 Task: Check the average views per listing of cul de sac in the last 1 year.
Action: Mouse moved to (814, 216)
Screenshot: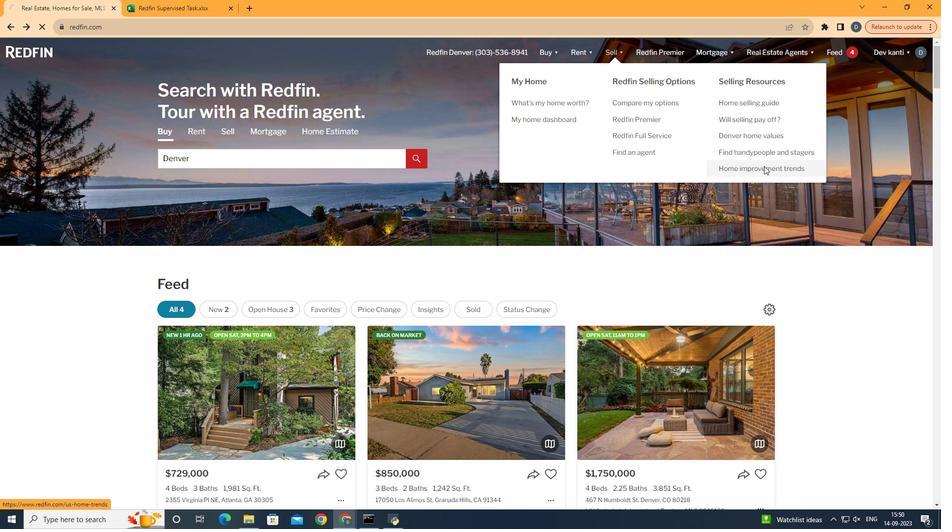 
Action: Mouse pressed left at (814, 216)
Screenshot: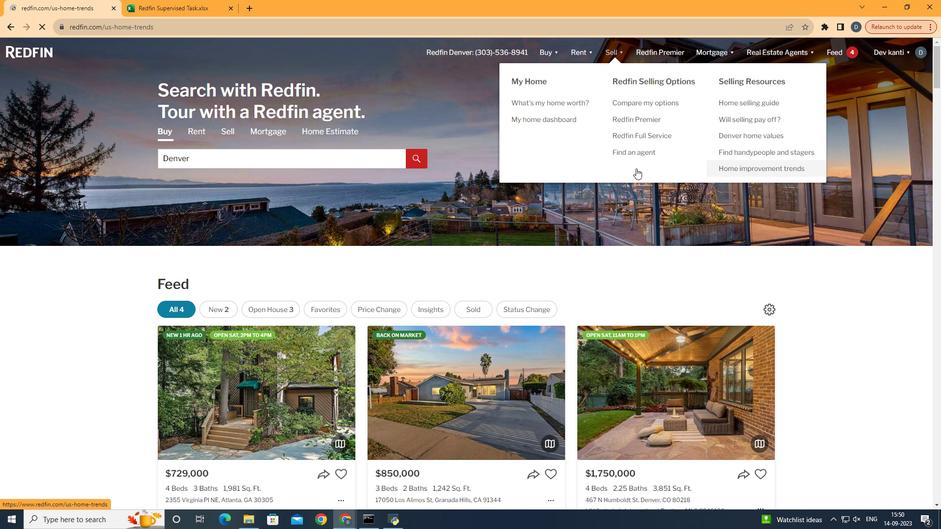 
Action: Mouse moved to (299, 248)
Screenshot: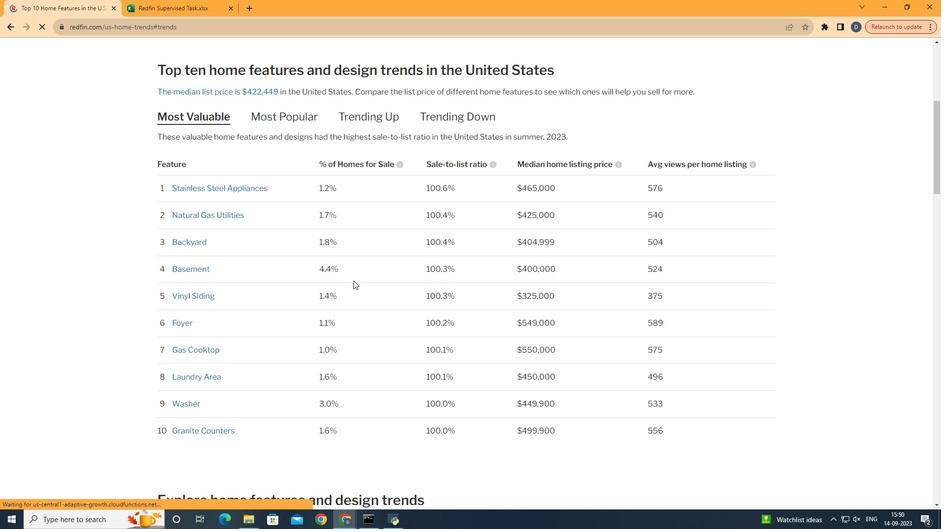 
Action: Mouse pressed left at (299, 248)
Screenshot: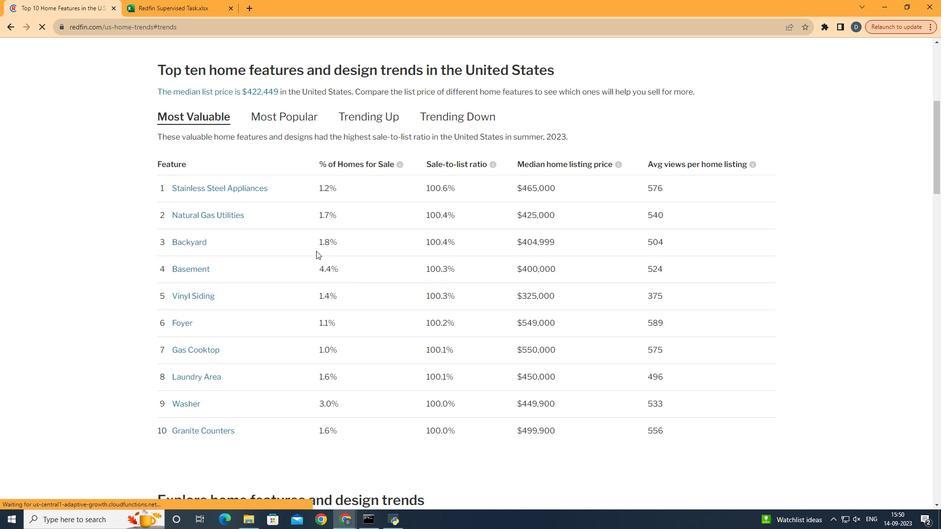 
Action: Mouse moved to (380, 298)
Screenshot: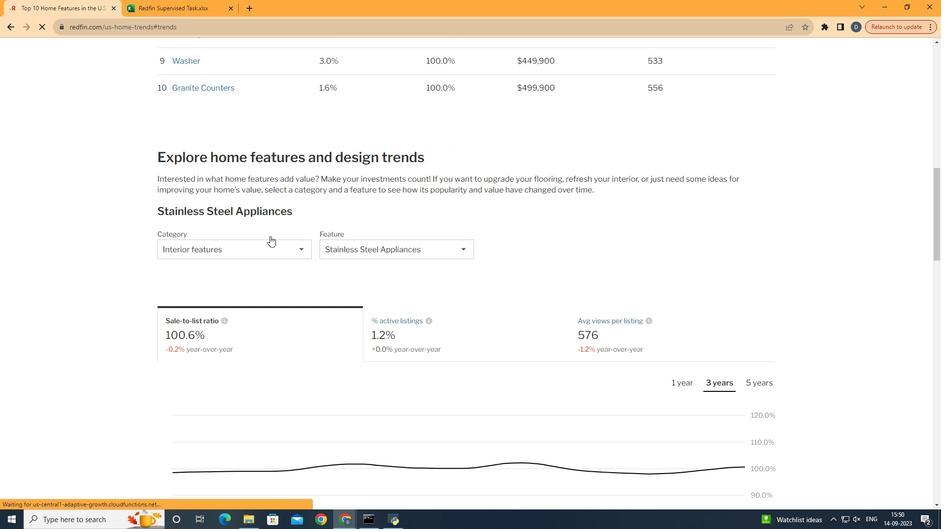 
Action: Mouse scrolled (380, 297) with delta (0, 0)
Screenshot: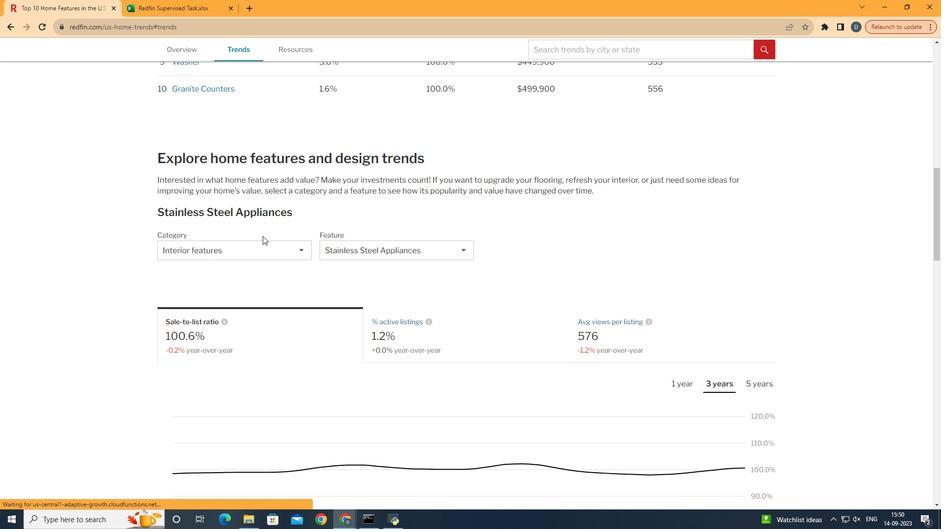 
Action: Mouse scrolled (380, 297) with delta (0, 0)
Screenshot: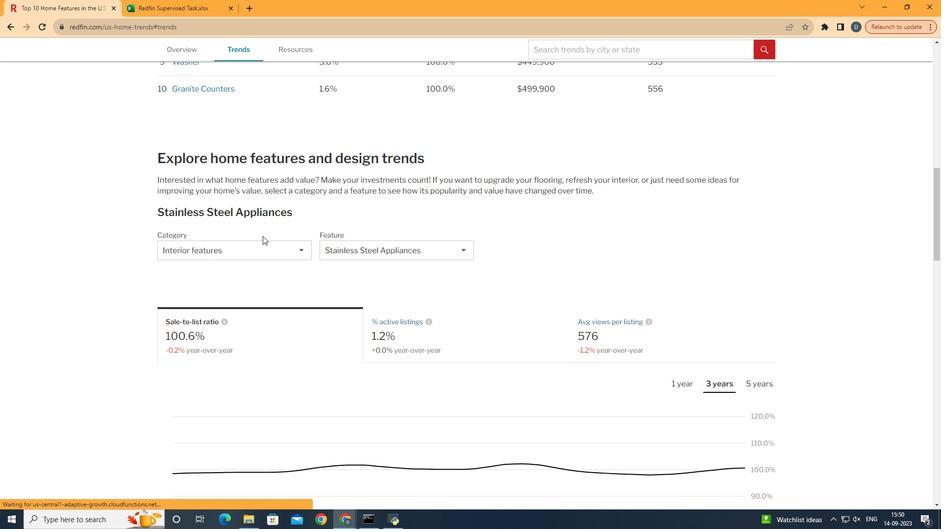 
Action: Mouse scrolled (380, 297) with delta (0, 0)
Screenshot: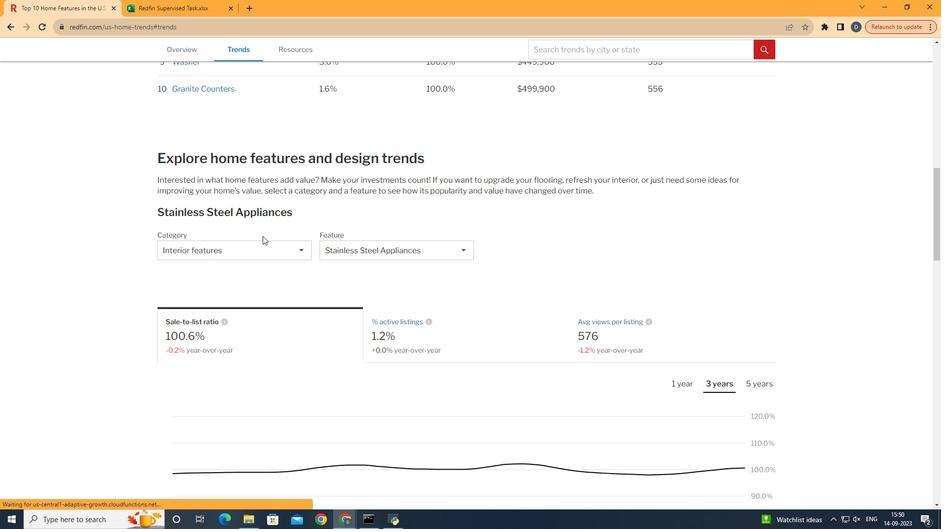 
Action: Mouse scrolled (380, 297) with delta (0, 0)
Screenshot: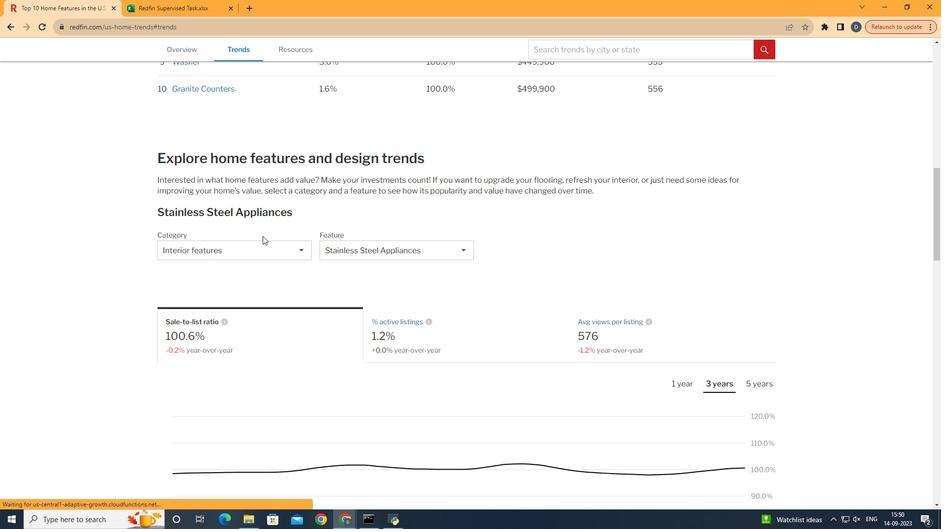 
Action: Mouse scrolled (380, 297) with delta (0, 0)
Screenshot: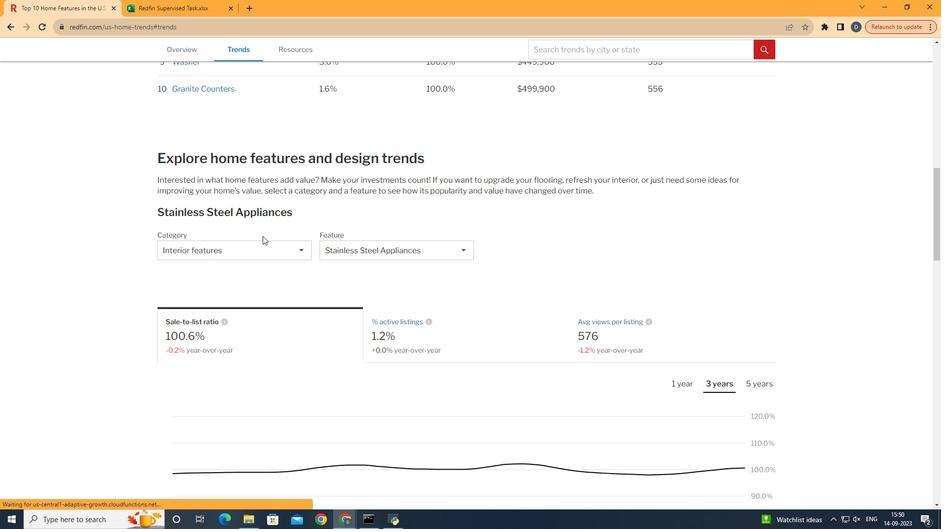 
Action: Mouse scrolled (380, 297) with delta (0, 0)
Screenshot: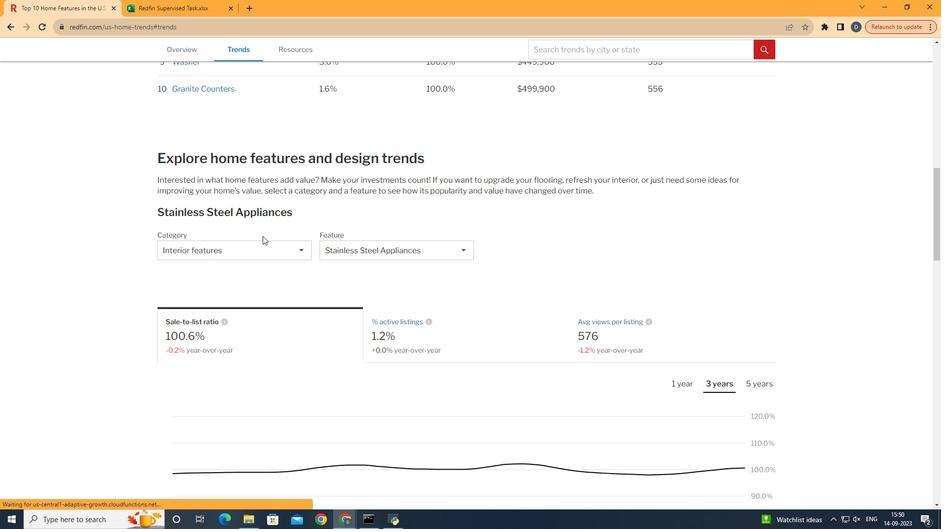 
Action: Mouse scrolled (380, 297) with delta (0, 0)
Screenshot: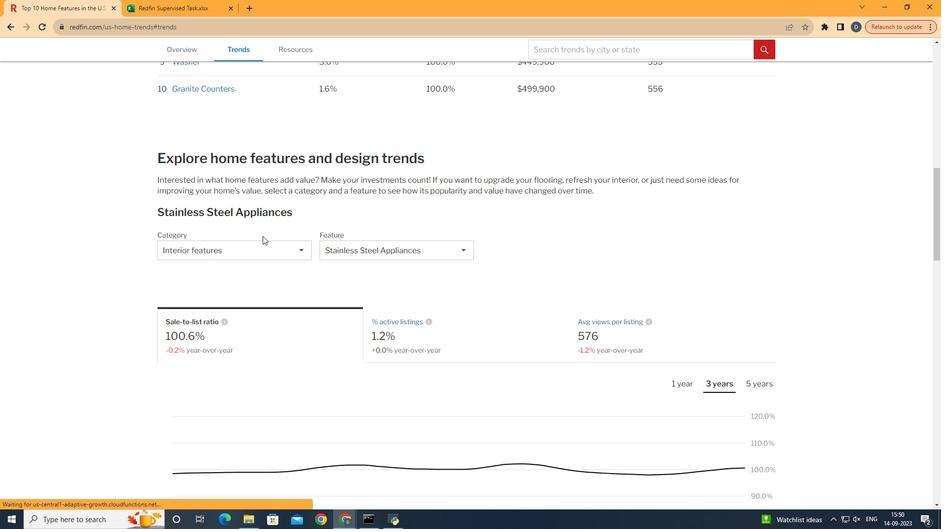 
Action: Mouse moved to (313, 286)
Screenshot: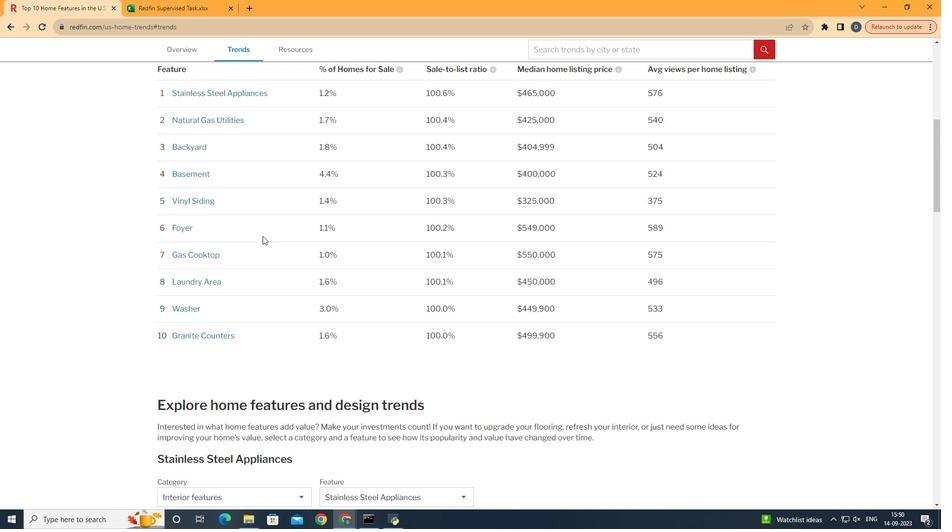 
Action: Mouse scrolled (313, 286) with delta (0, 0)
Screenshot: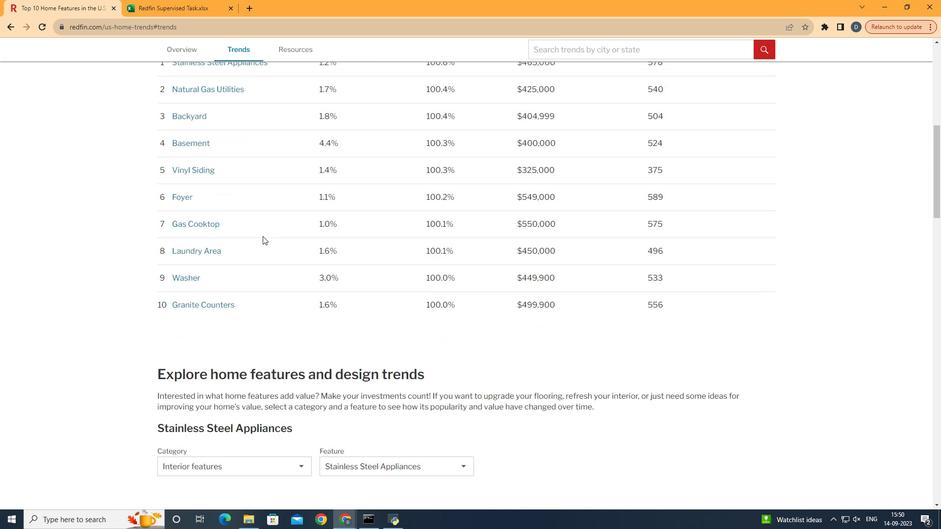 
Action: Mouse scrolled (313, 286) with delta (0, 0)
Screenshot: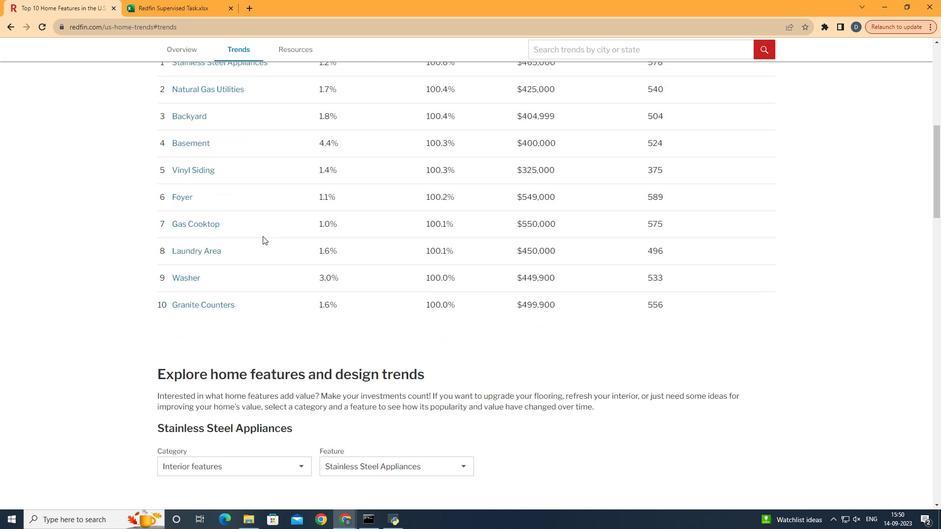 
Action: Mouse scrolled (313, 286) with delta (0, 0)
Screenshot: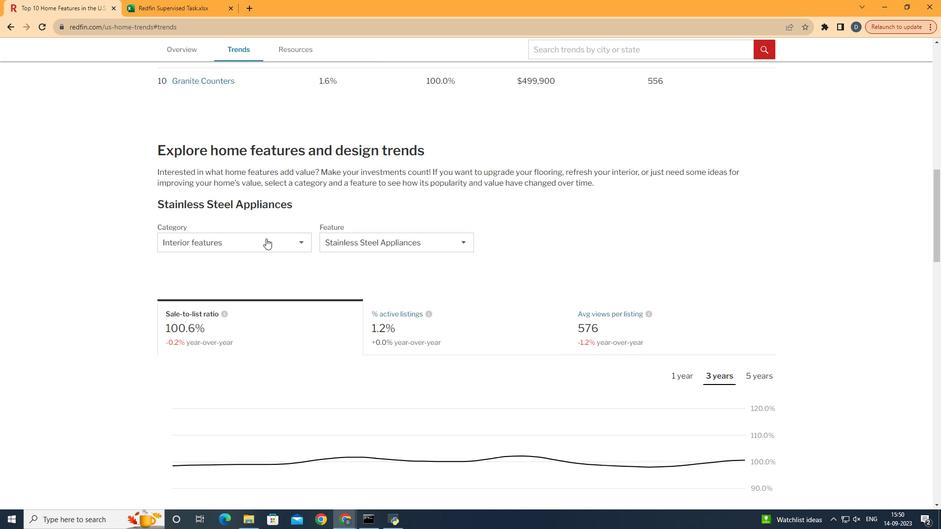 
Action: Mouse scrolled (313, 286) with delta (0, 0)
Screenshot: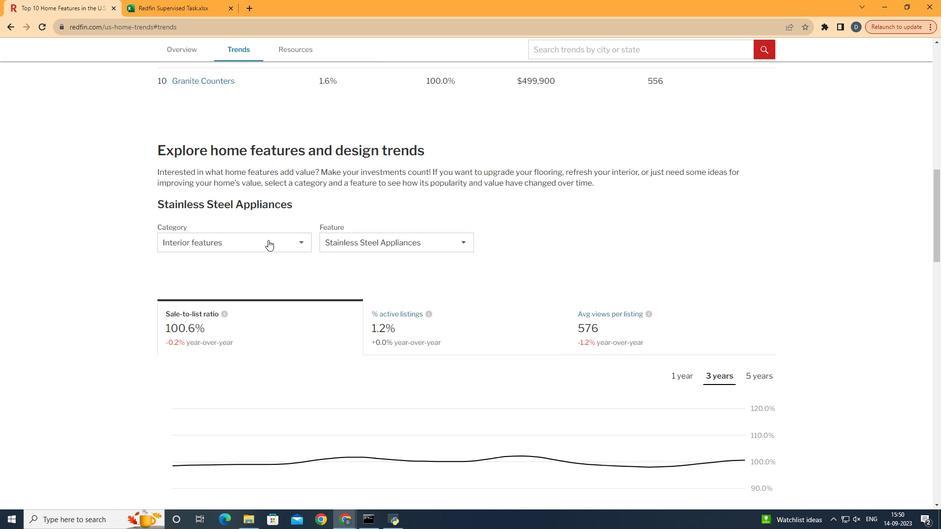 
Action: Mouse scrolled (313, 286) with delta (0, 0)
Screenshot: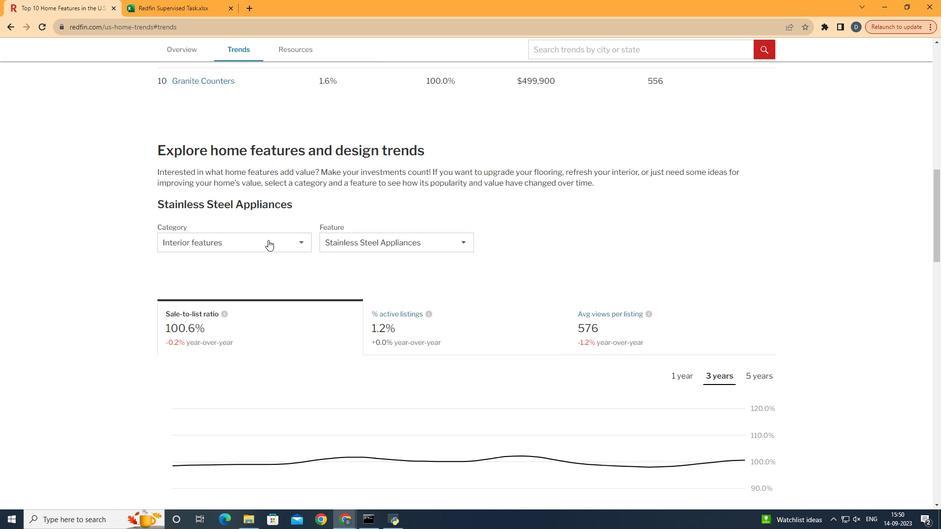 
Action: Mouse scrolled (313, 286) with delta (0, 0)
Screenshot: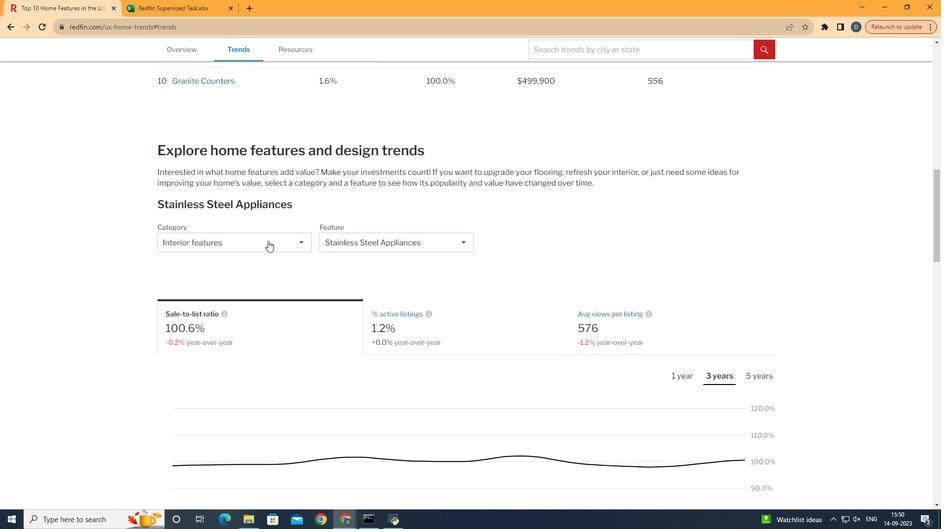 
Action: Mouse scrolled (313, 286) with delta (0, 0)
Screenshot: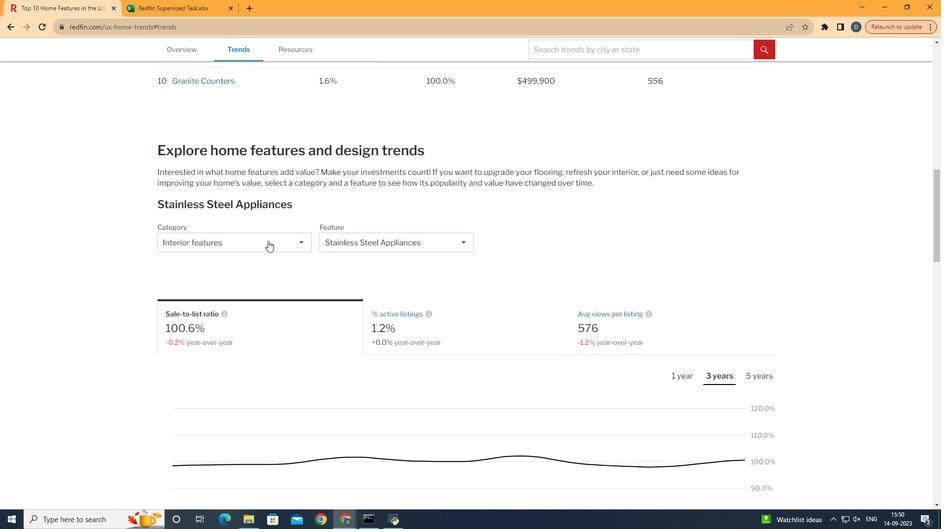
Action: Mouse scrolled (313, 286) with delta (0, 0)
Screenshot: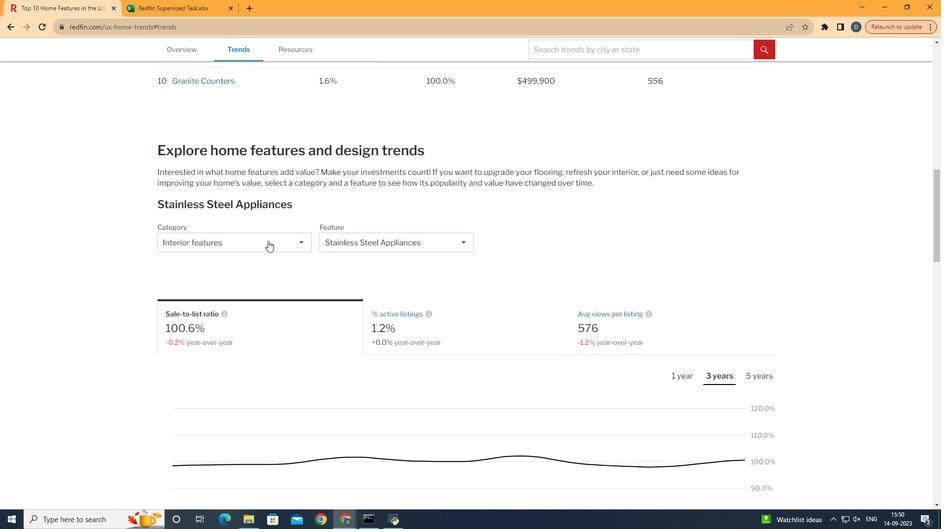 
Action: Mouse scrolled (313, 286) with delta (0, 0)
Screenshot: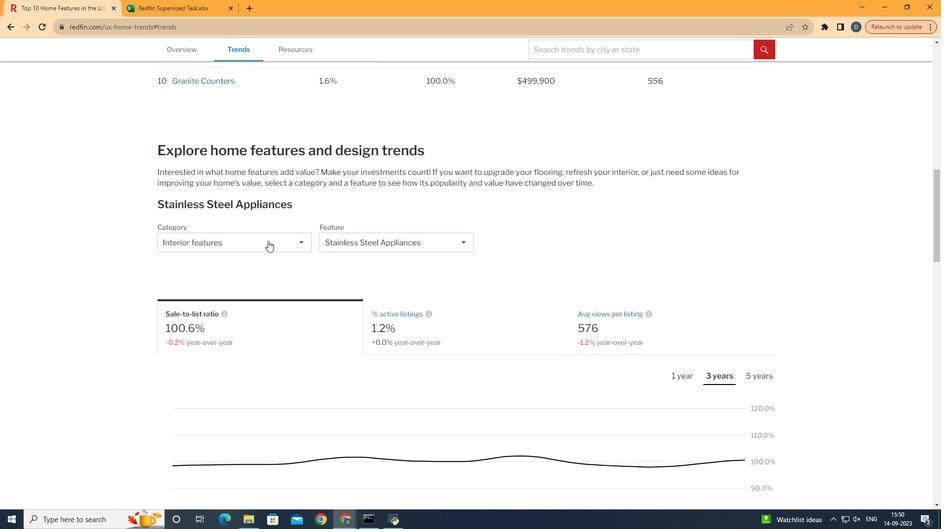 
Action: Mouse moved to (318, 291)
Screenshot: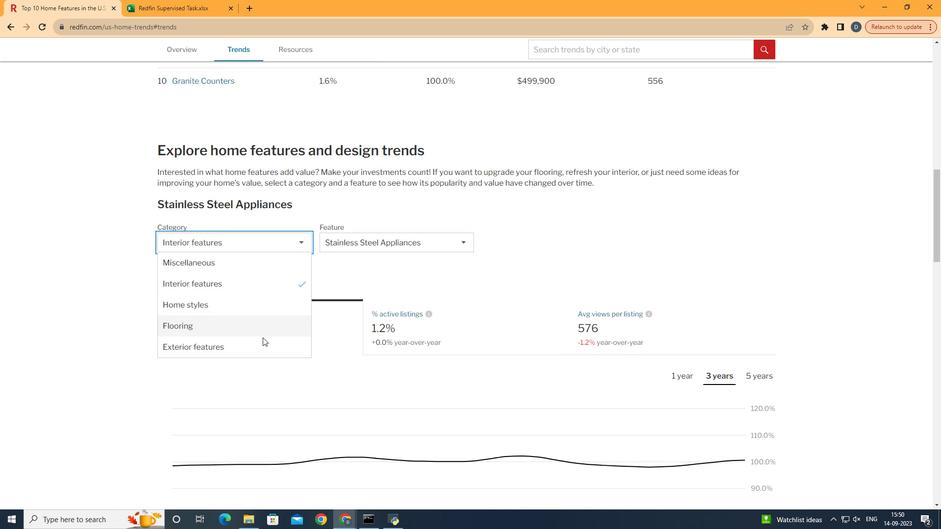 
Action: Mouse pressed left at (318, 291)
Screenshot: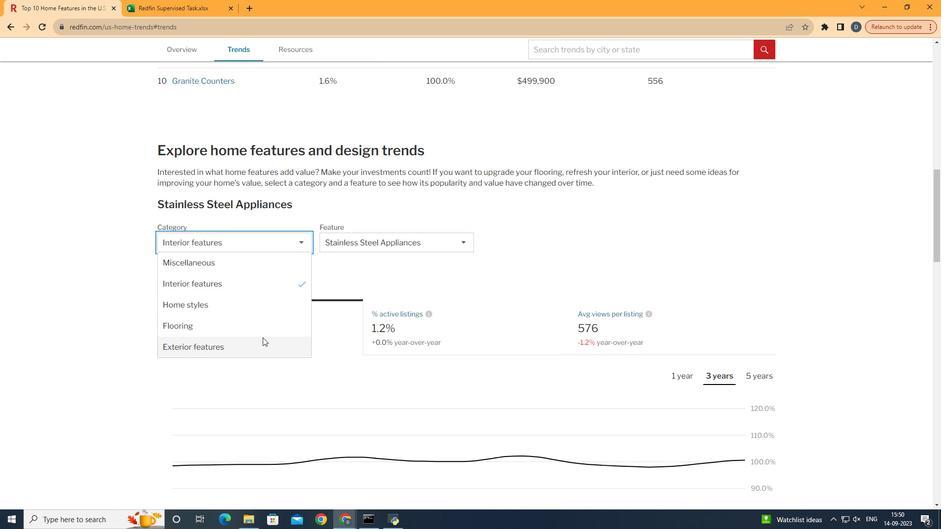 
Action: Mouse moved to (313, 388)
Screenshot: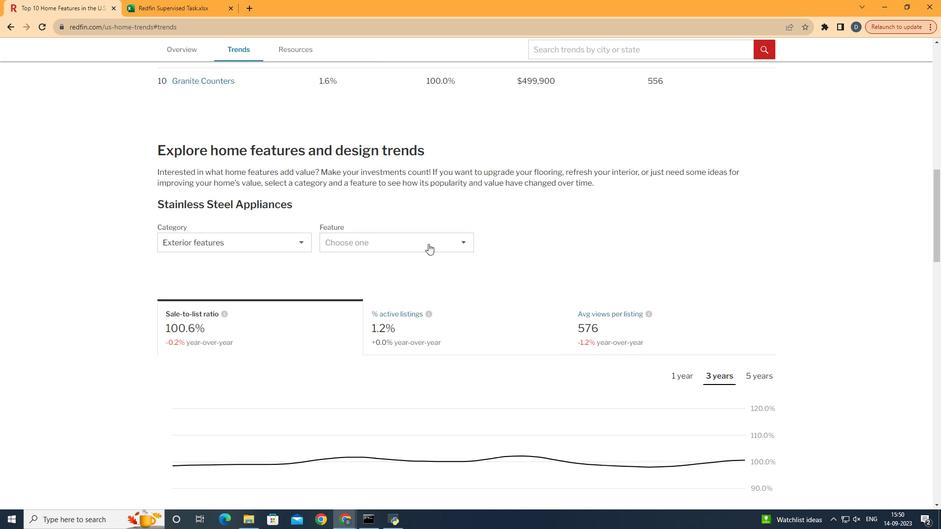 
Action: Mouse pressed left at (313, 388)
Screenshot: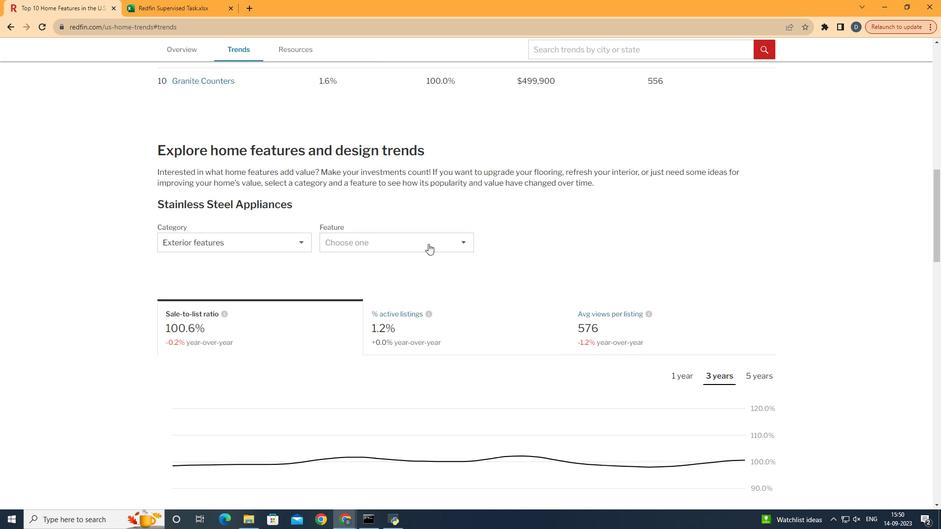
Action: Mouse moved to (470, 303)
Screenshot: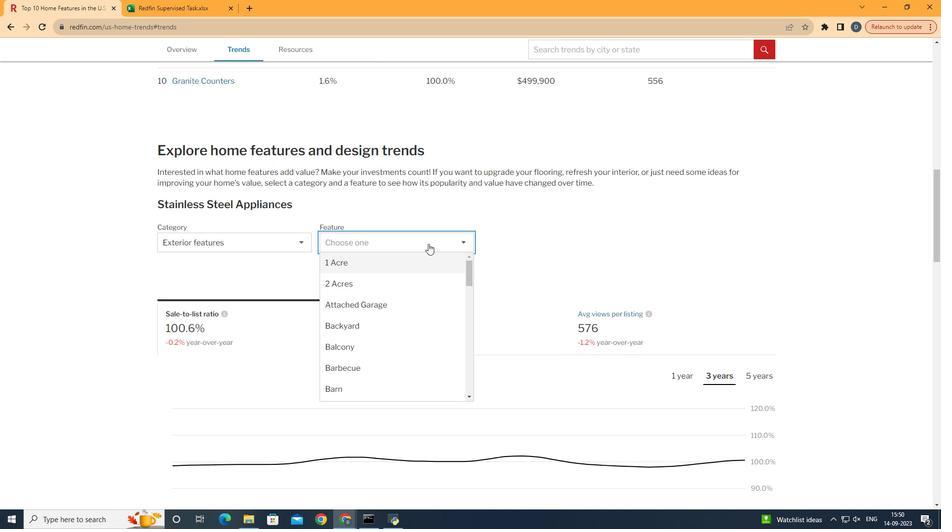 
Action: Mouse pressed left at (470, 303)
Screenshot: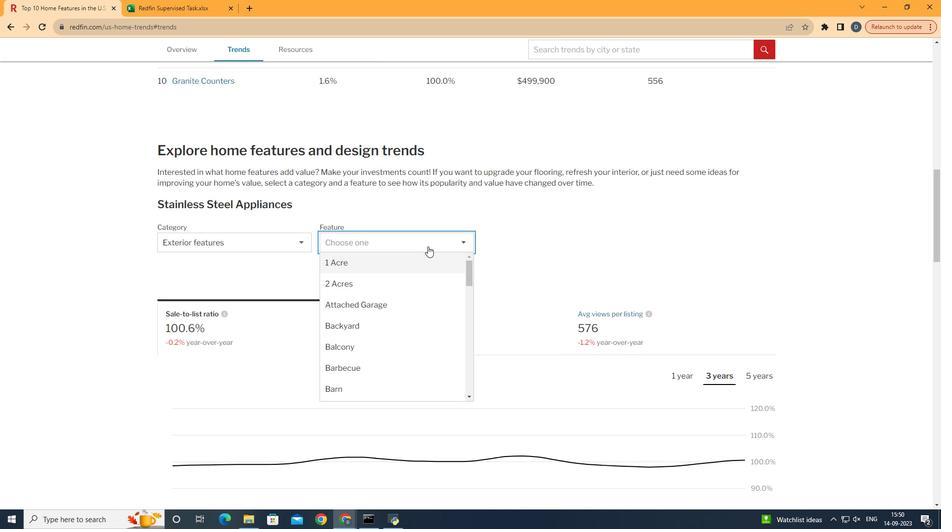 
Action: Mouse moved to (478, 294)
Screenshot: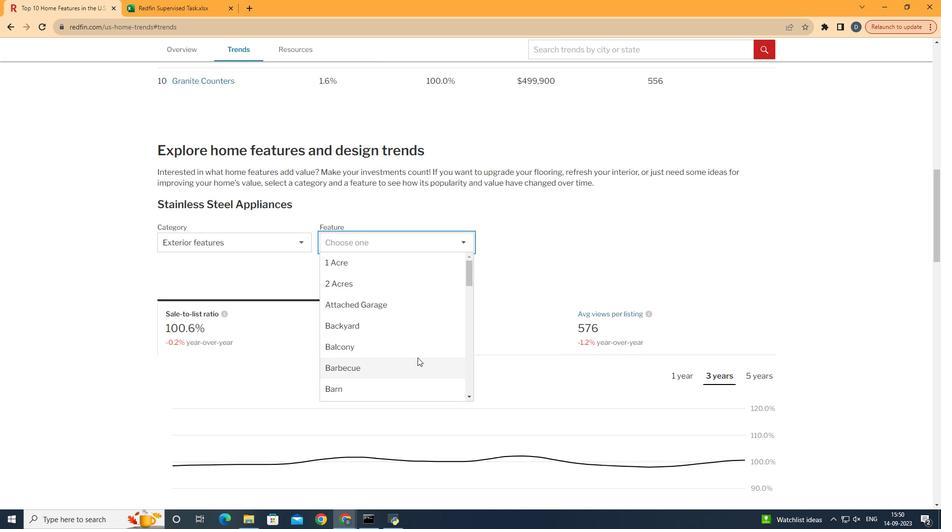 
Action: Mouse pressed left at (478, 294)
Screenshot: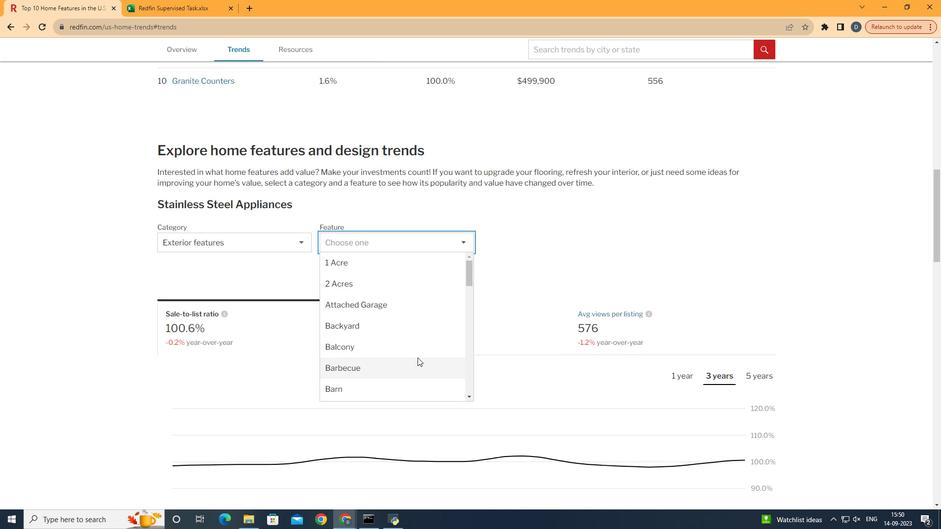 
Action: Mouse moved to (468, 408)
Screenshot: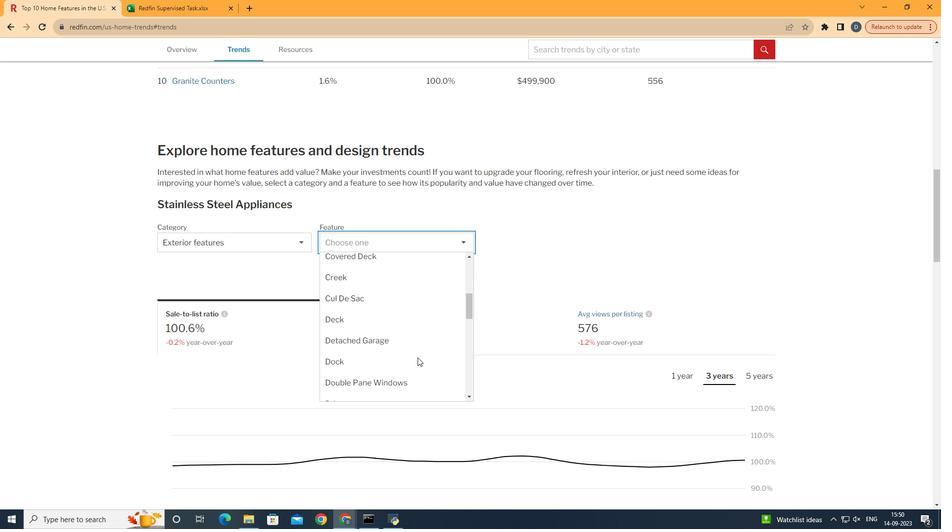 
Action: Mouse scrolled (468, 407) with delta (0, 0)
Screenshot: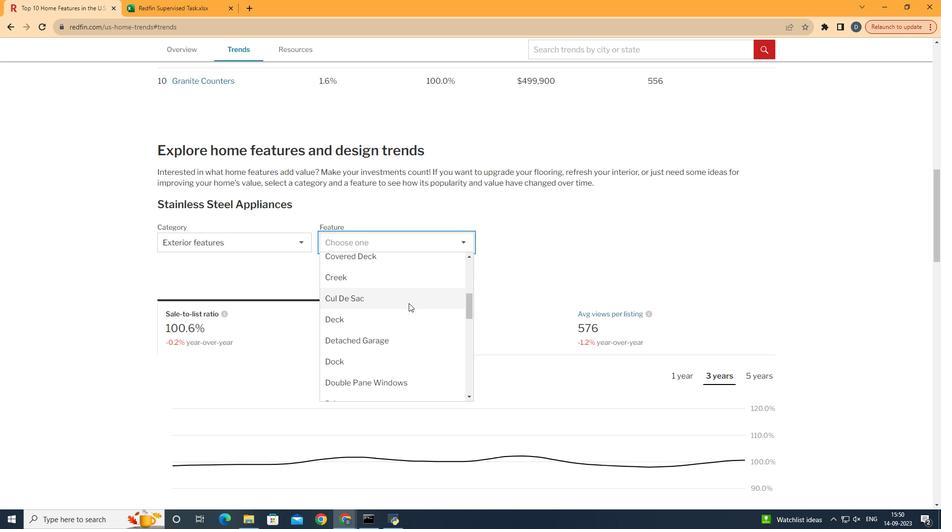 
Action: Mouse scrolled (468, 407) with delta (0, 0)
Screenshot: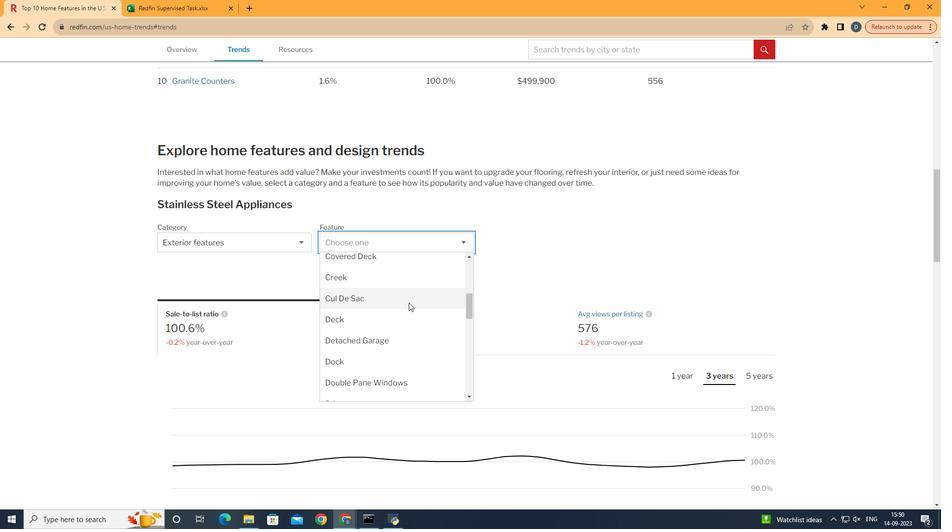 
Action: Mouse scrolled (468, 407) with delta (0, 0)
Screenshot: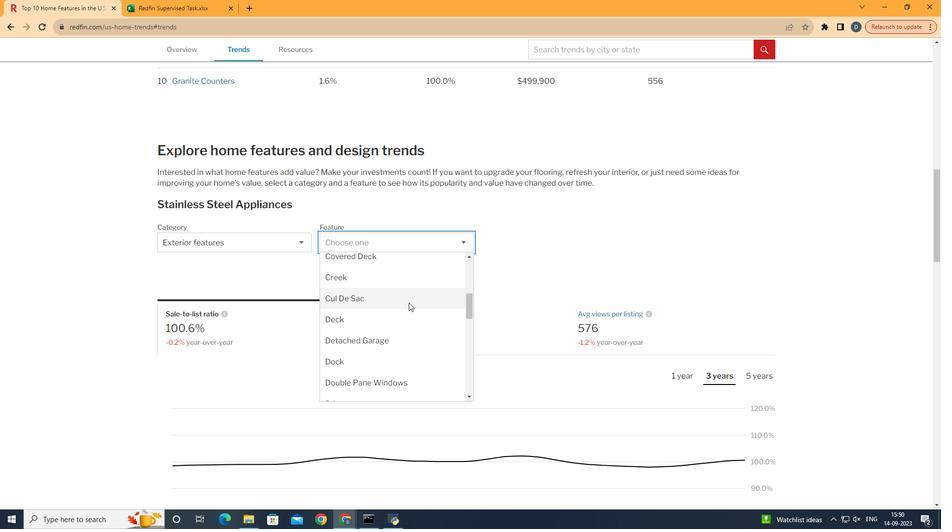 
Action: Mouse scrolled (468, 407) with delta (0, 0)
Screenshot: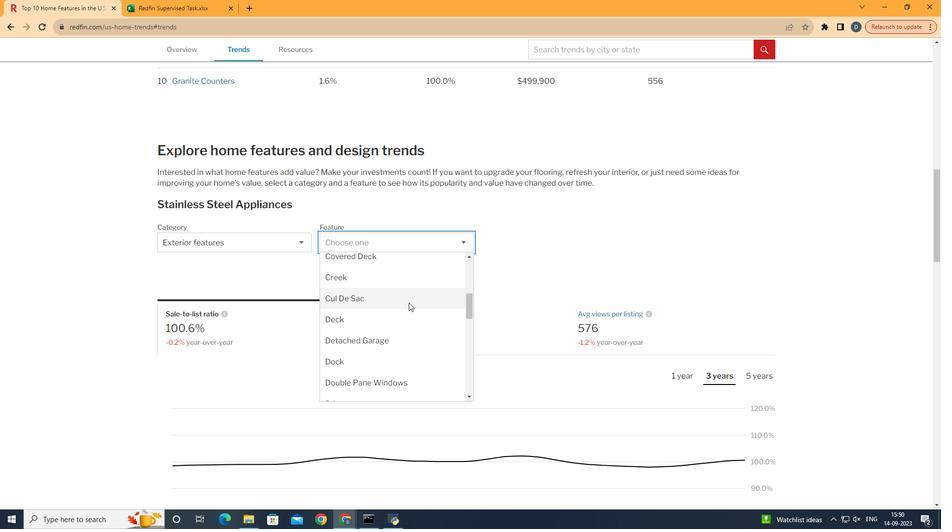 
Action: Mouse moved to (459, 353)
Screenshot: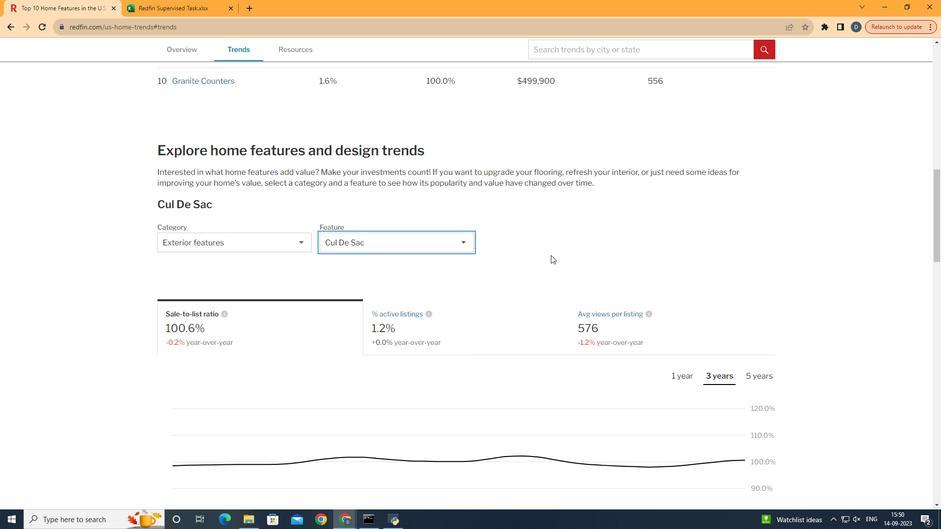 
Action: Mouse pressed left at (459, 353)
Screenshot: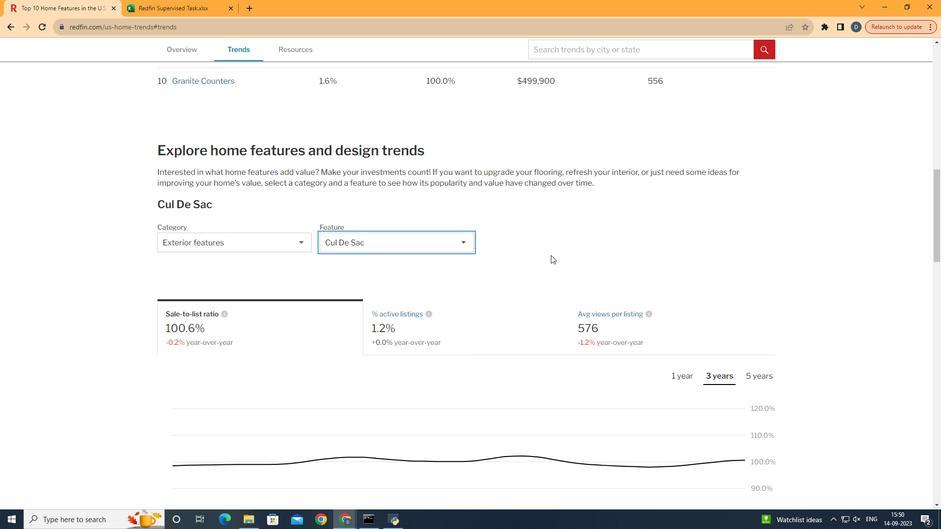 
Action: Mouse moved to (601, 305)
Screenshot: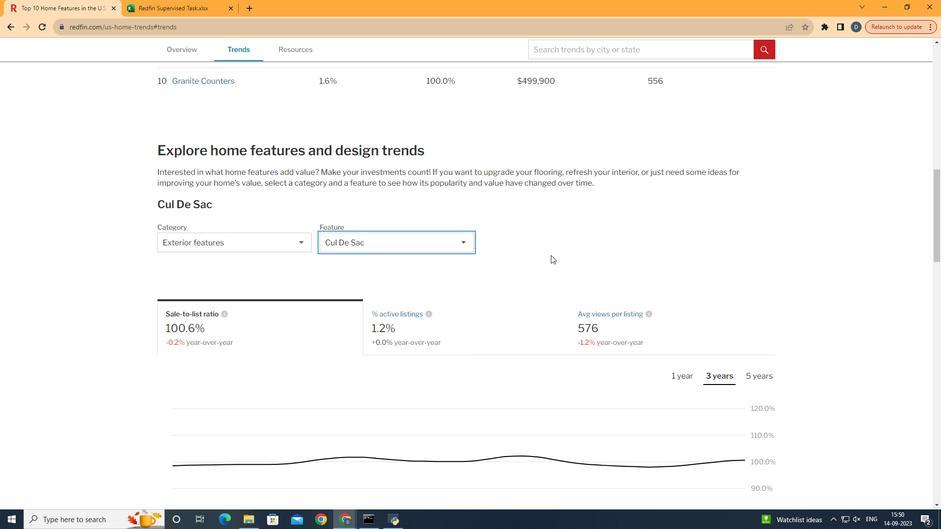 
Action: Mouse scrolled (601, 305) with delta (0, 0)
Screenshot: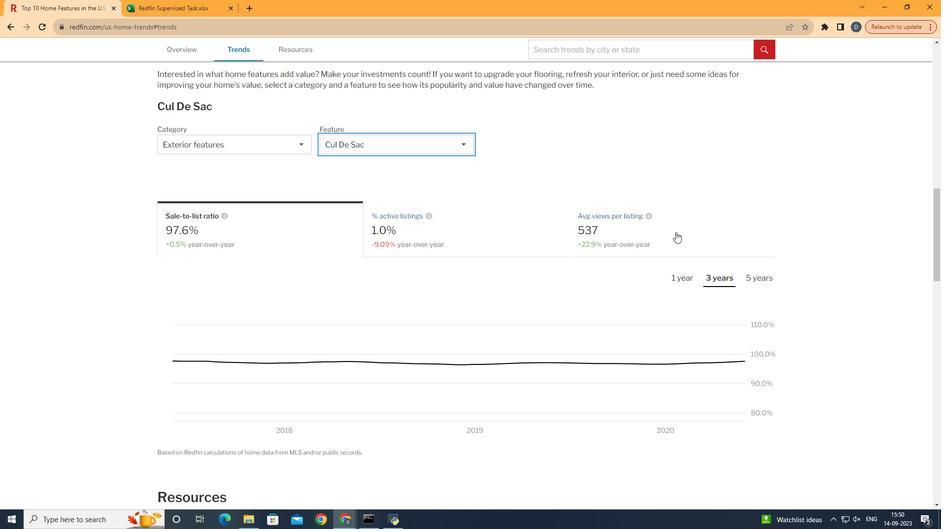 
Action: Mouse scrolled (601, 305) with delta (0, 0)
Screenshot: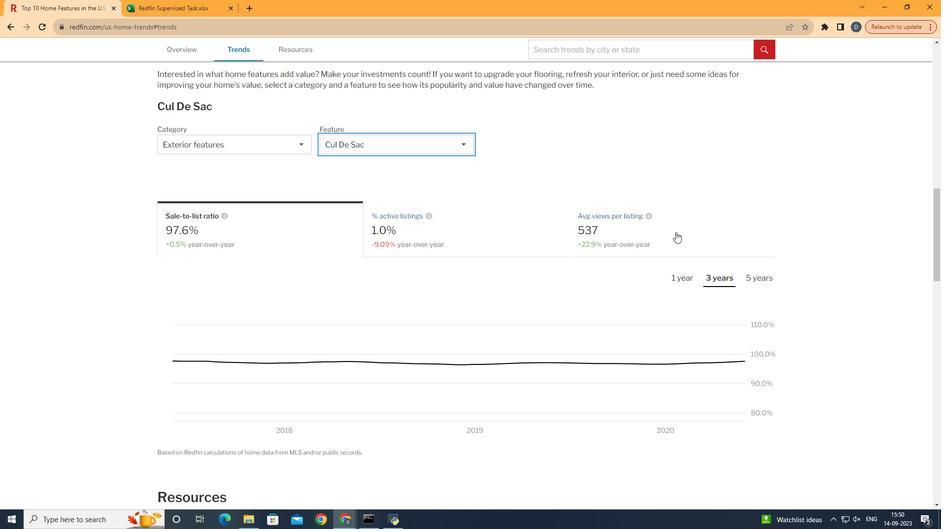 
Action: Mouse moved to (726, 282)
Screenshot: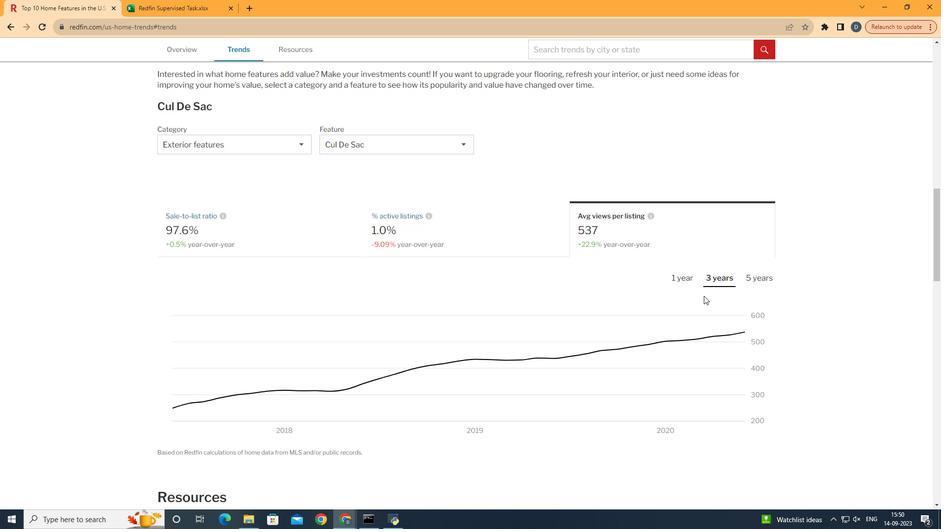 
Action: Mouse pressed left at (726, 282)
Screenshot: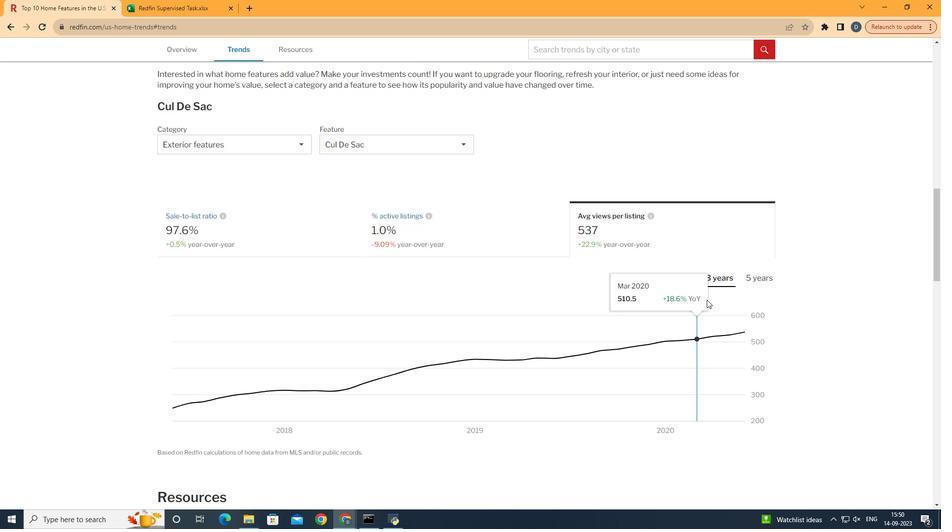 
Action: Mouse moved to (734, 331)
Screenshot: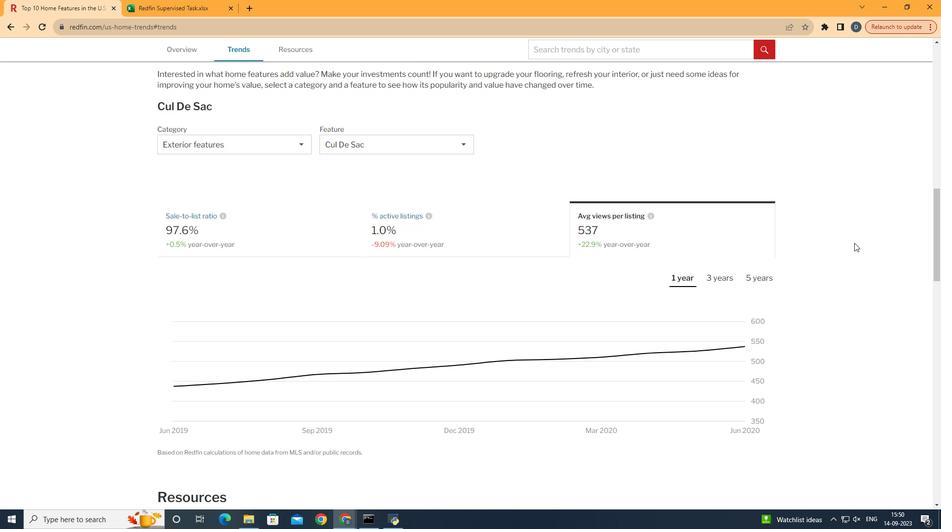 
Action: Mouse pressed left at (734, 331)
Screenshot: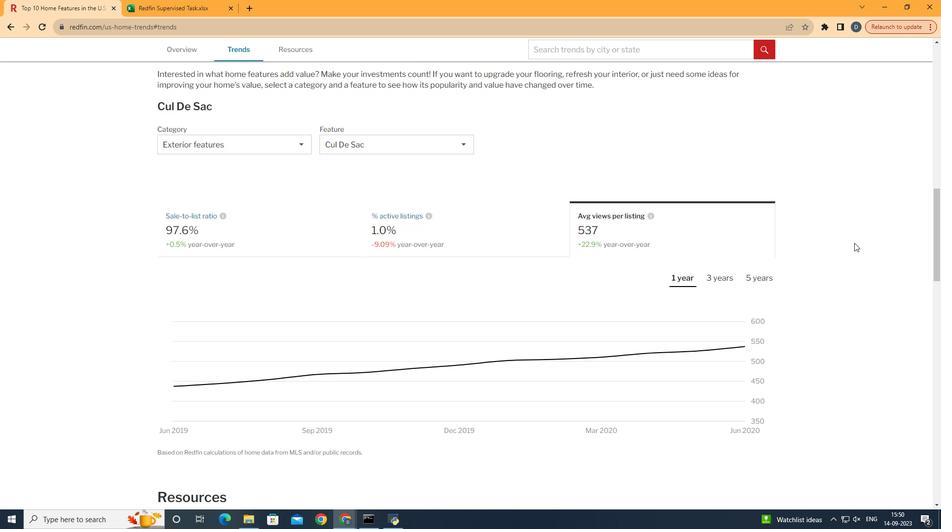 
Action: Mouse moved to (905, 293)
Screenshot: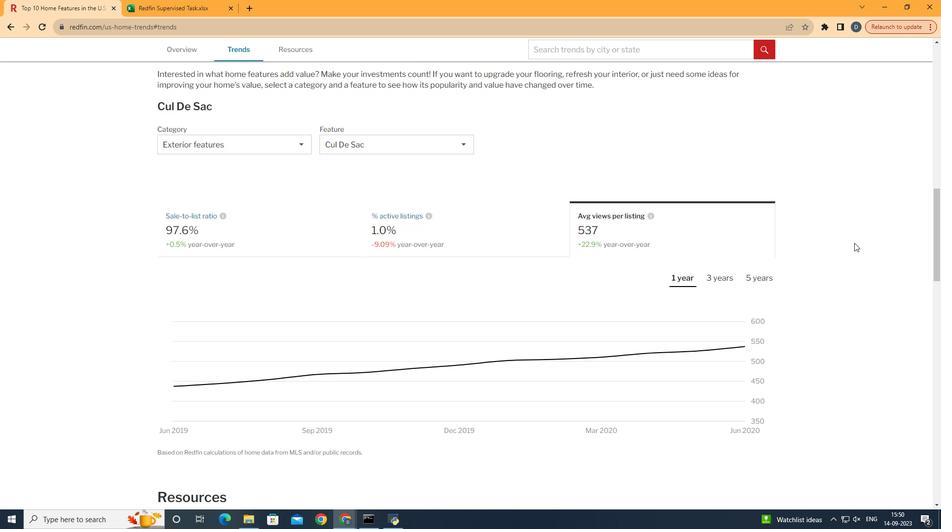
